 Task: Add Suja Organic Sweet Beets Juice to the cart.
Action: Mouse moved to (20, 95)
Screenshot: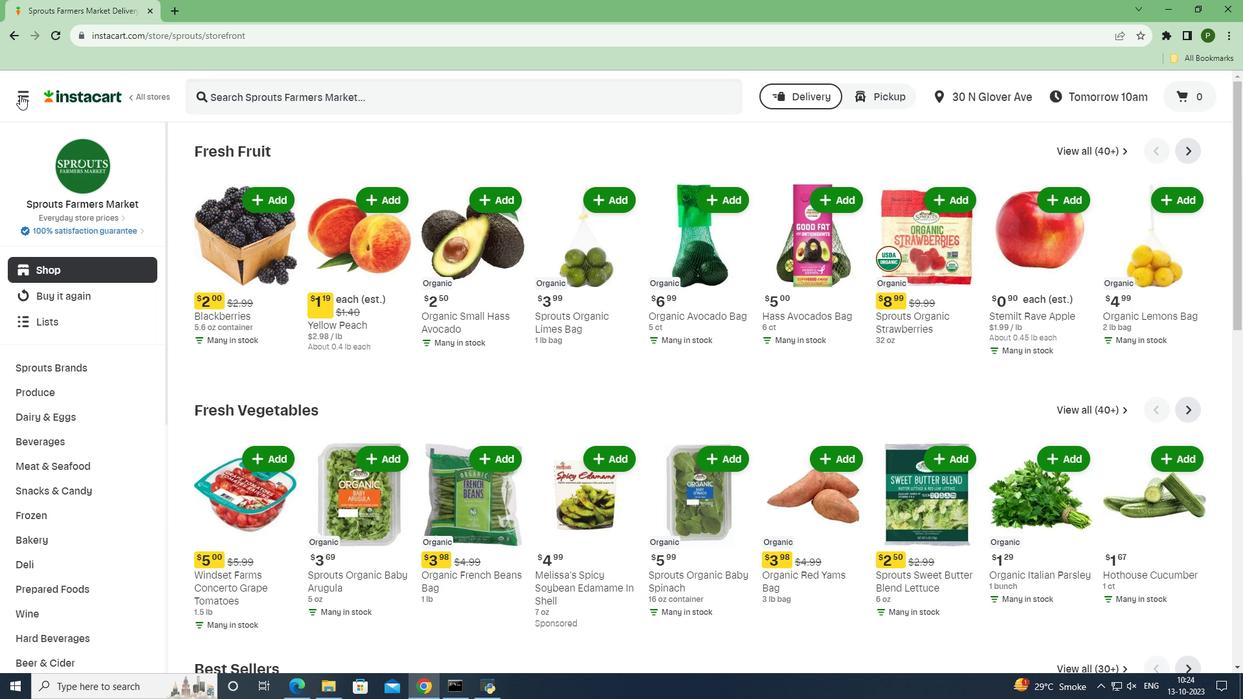 
Action: Mouse pressed left at (20, 95)
Screenshot: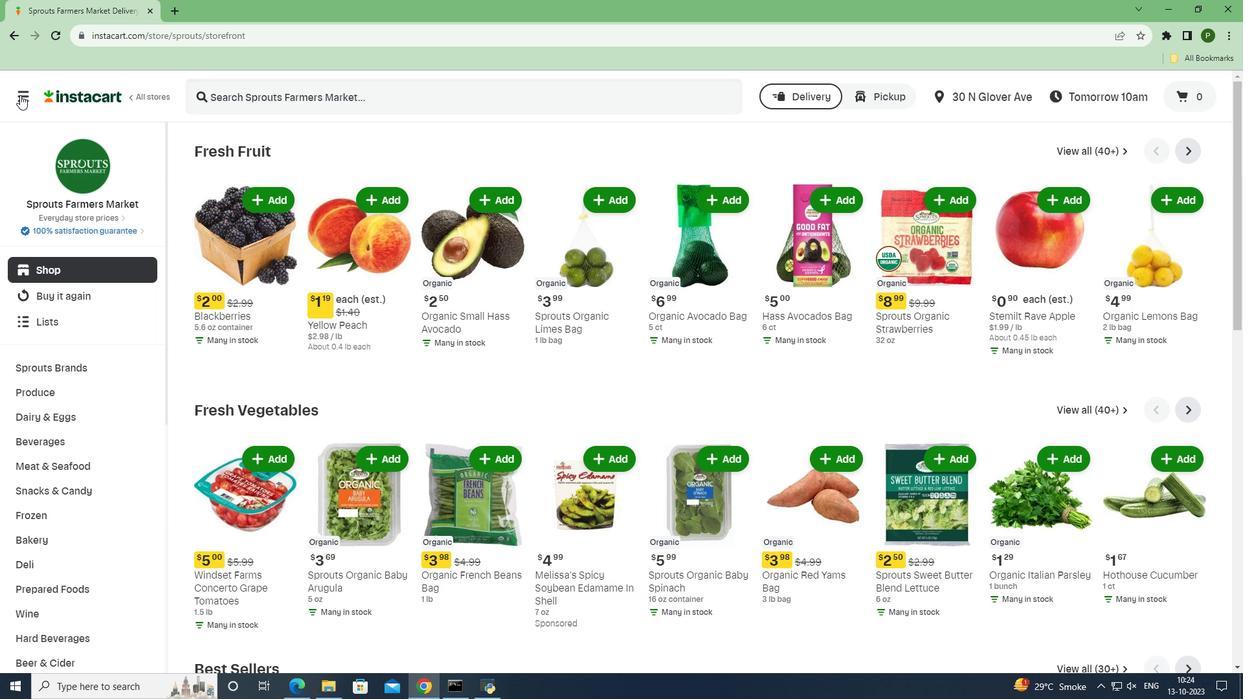 
Action: Mouse moved to (30, 343)
Screenshot: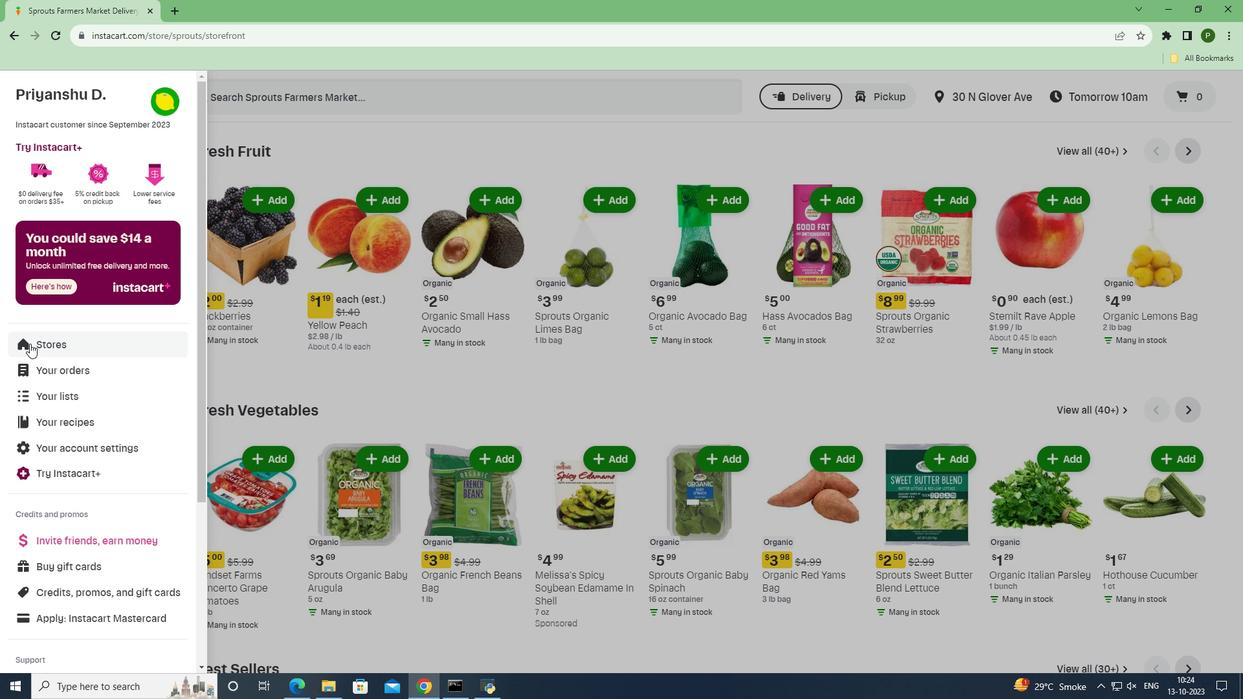 
Action: Mouse pressed left at (30, 343)
Screenshot: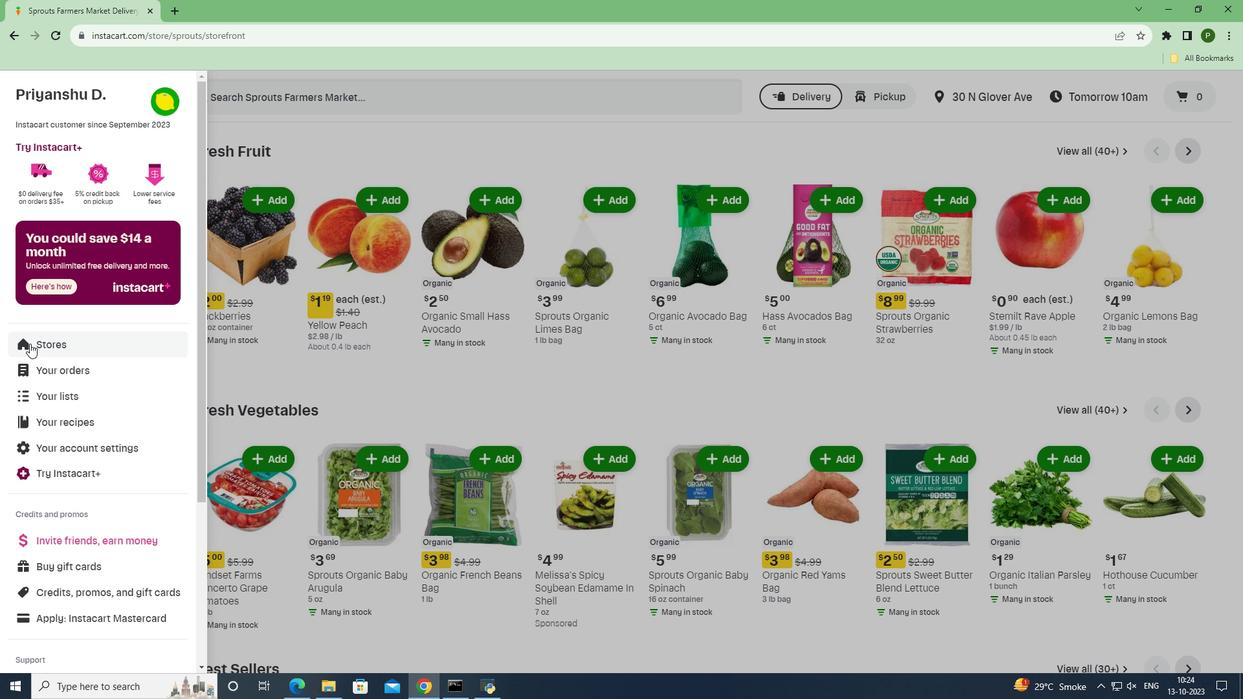 
Action: Mouse moved to (293, 151)
Screenshot: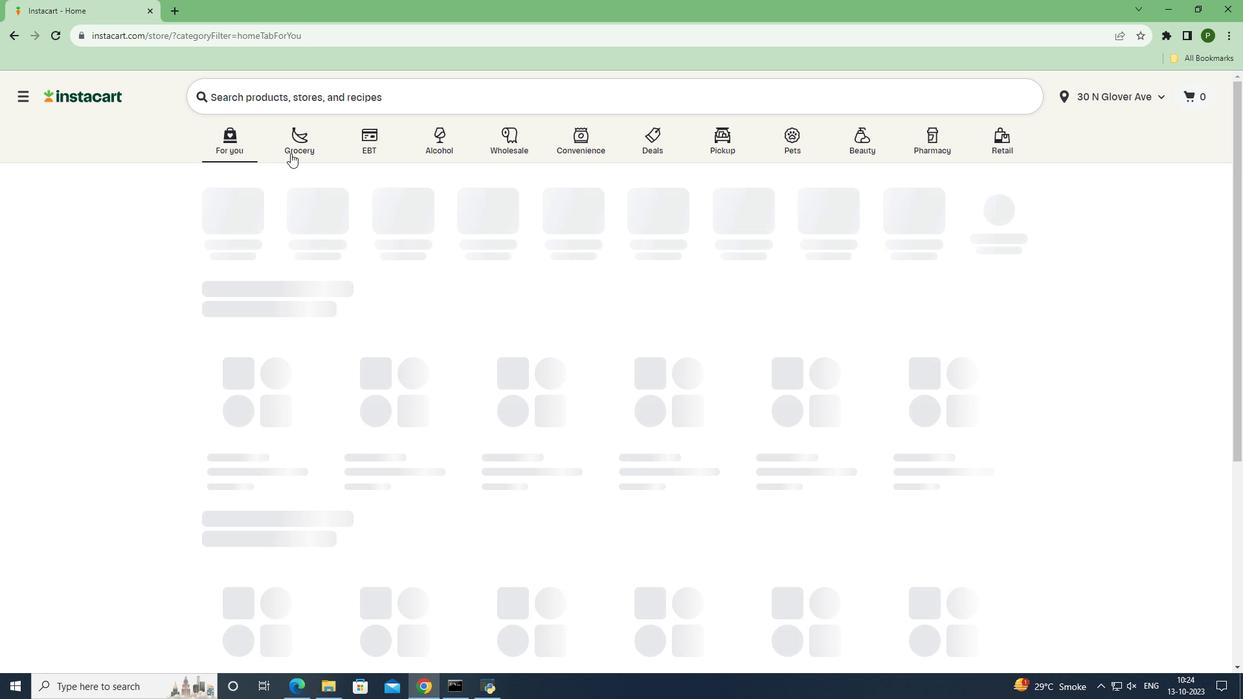 
Action: Mouse pressed left at (293, 151)
Screenshot: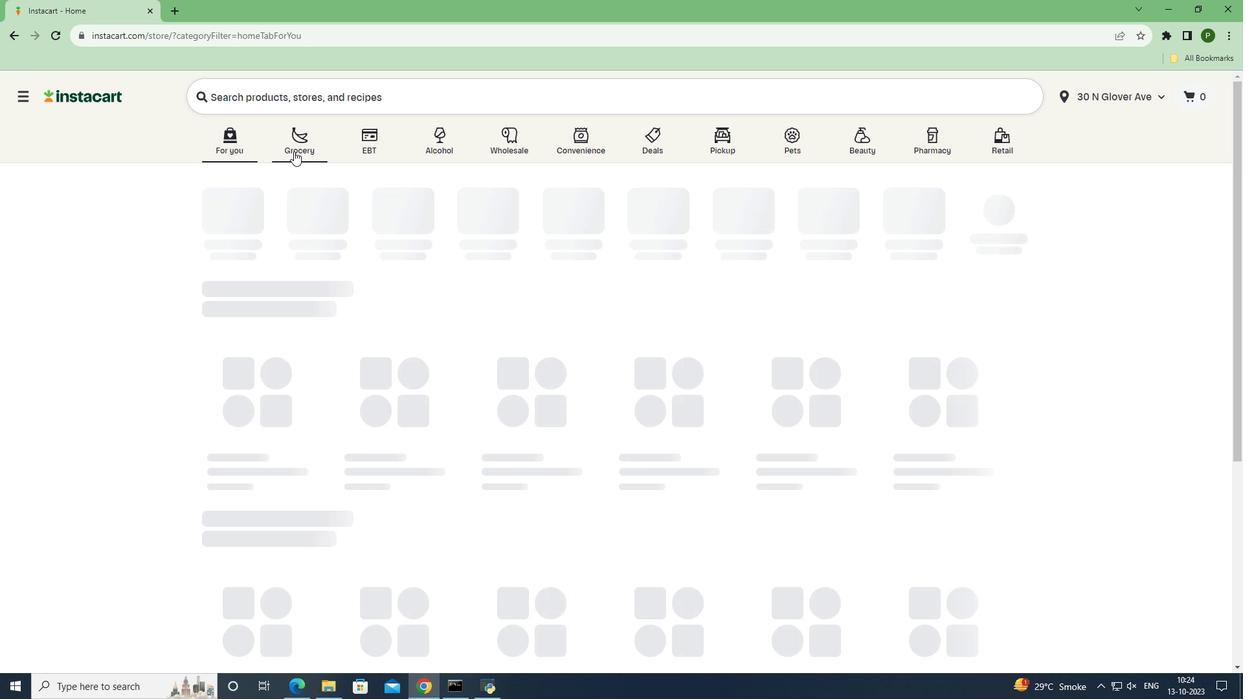 
Action: Mouse moved to (793, 293)
Screenshot: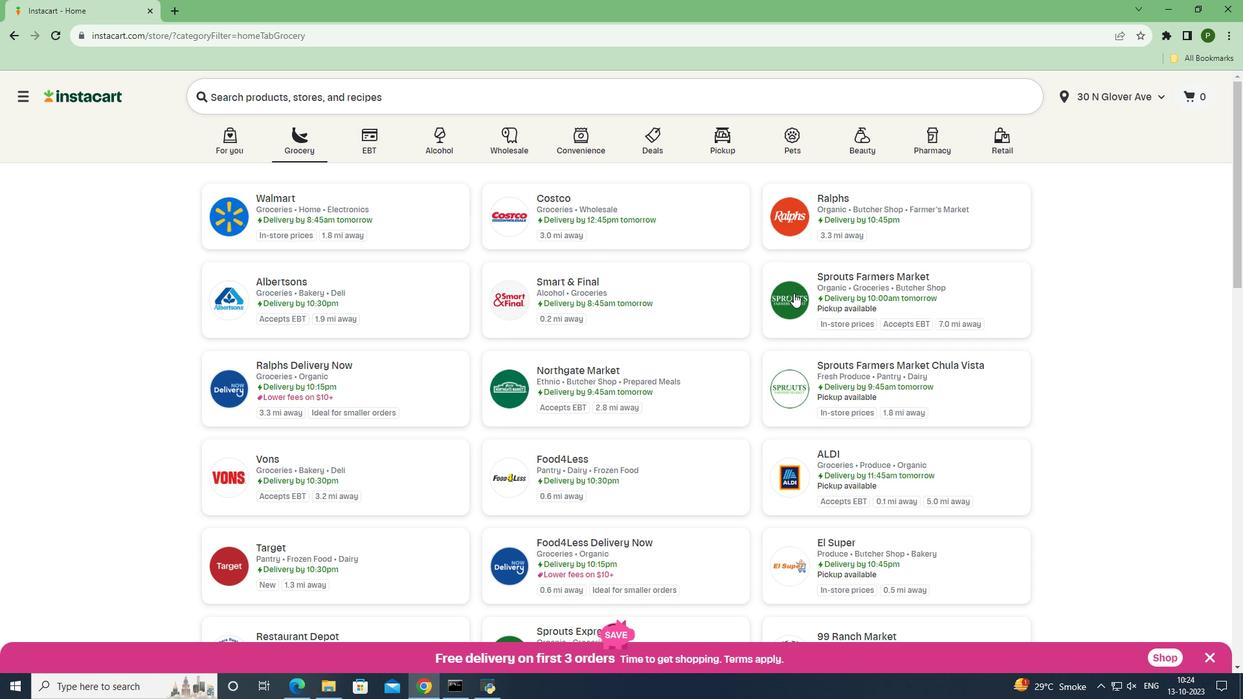 
Action: Mouse pressed left at (793, 293)
Screenshot: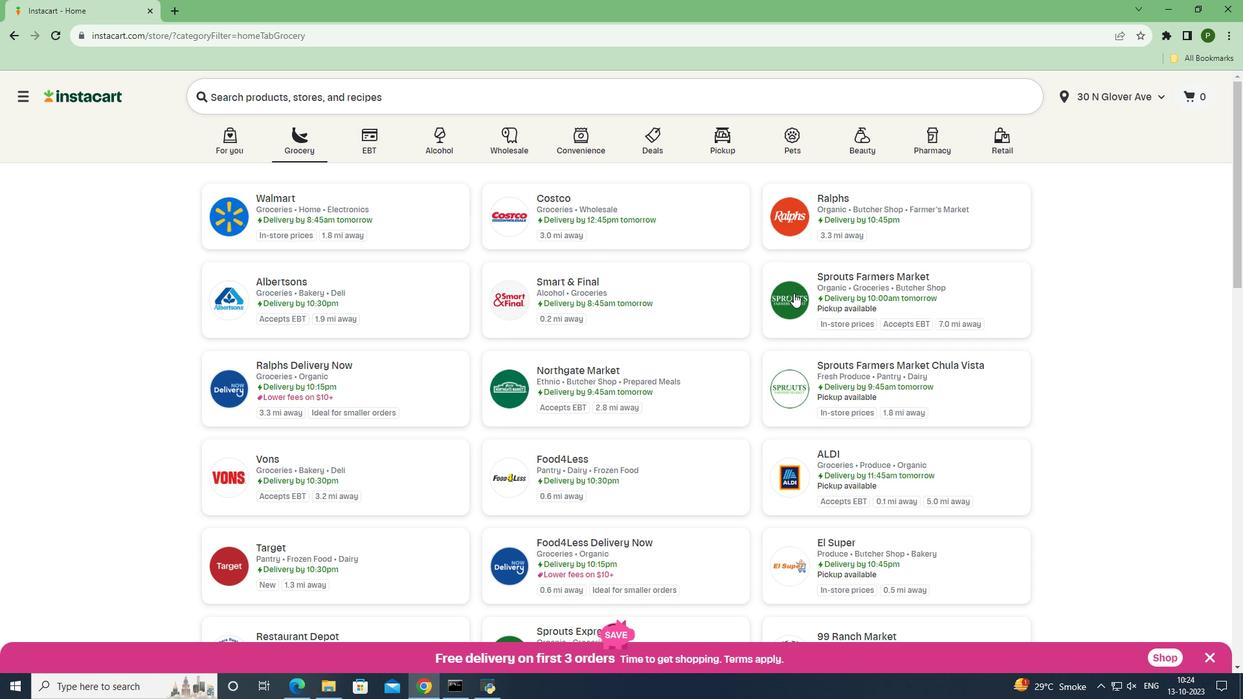 
Action: Mouse moved to (52, 441)
Screenshot: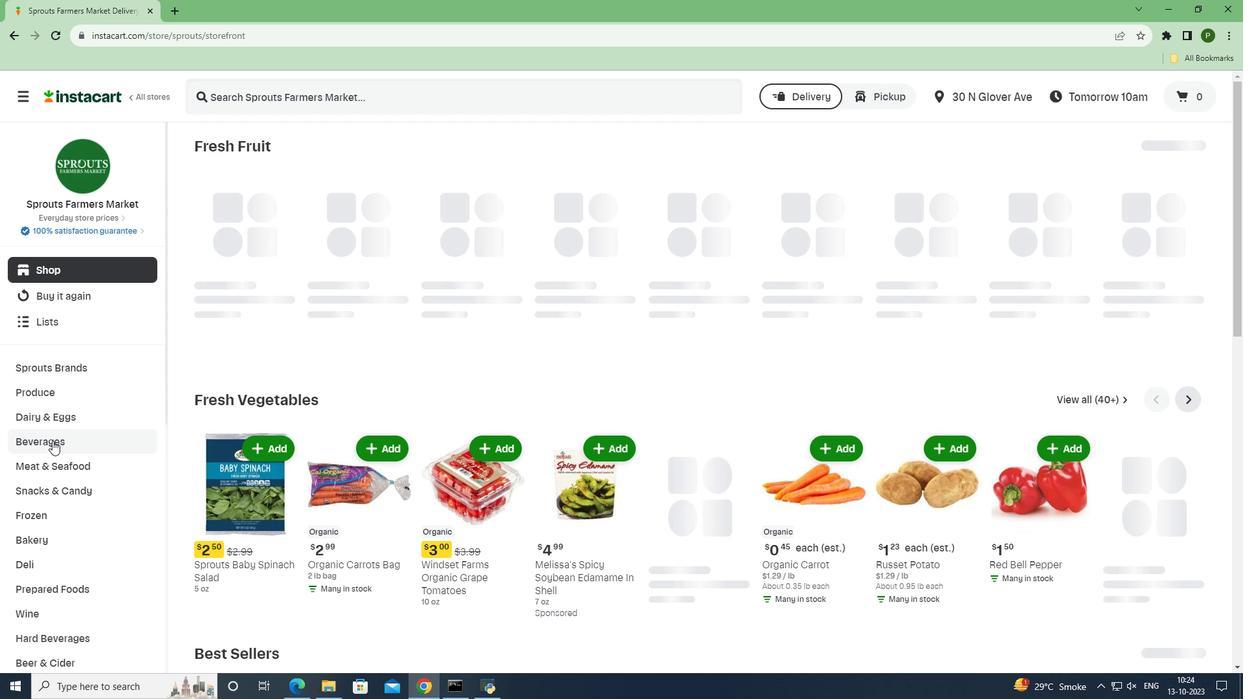 
Action: Mouse pressed left at (52, 441)
Screenshot: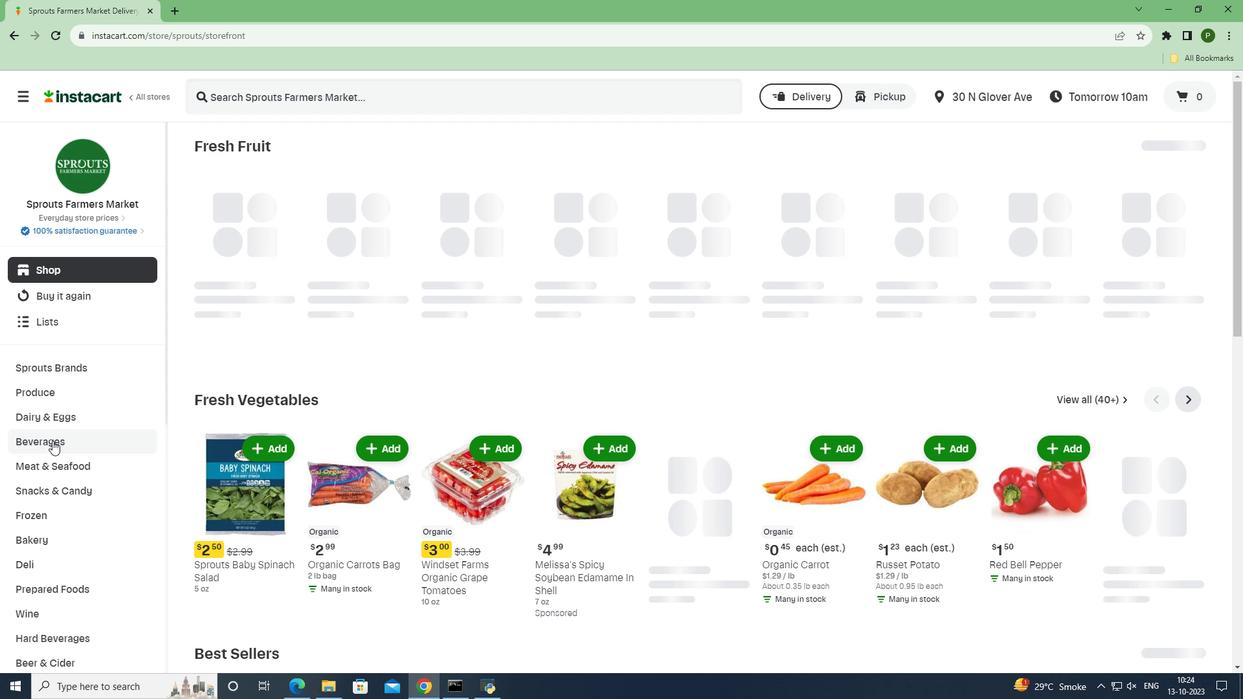 
Action: Mouse moved to (725, 179)
Screenshot: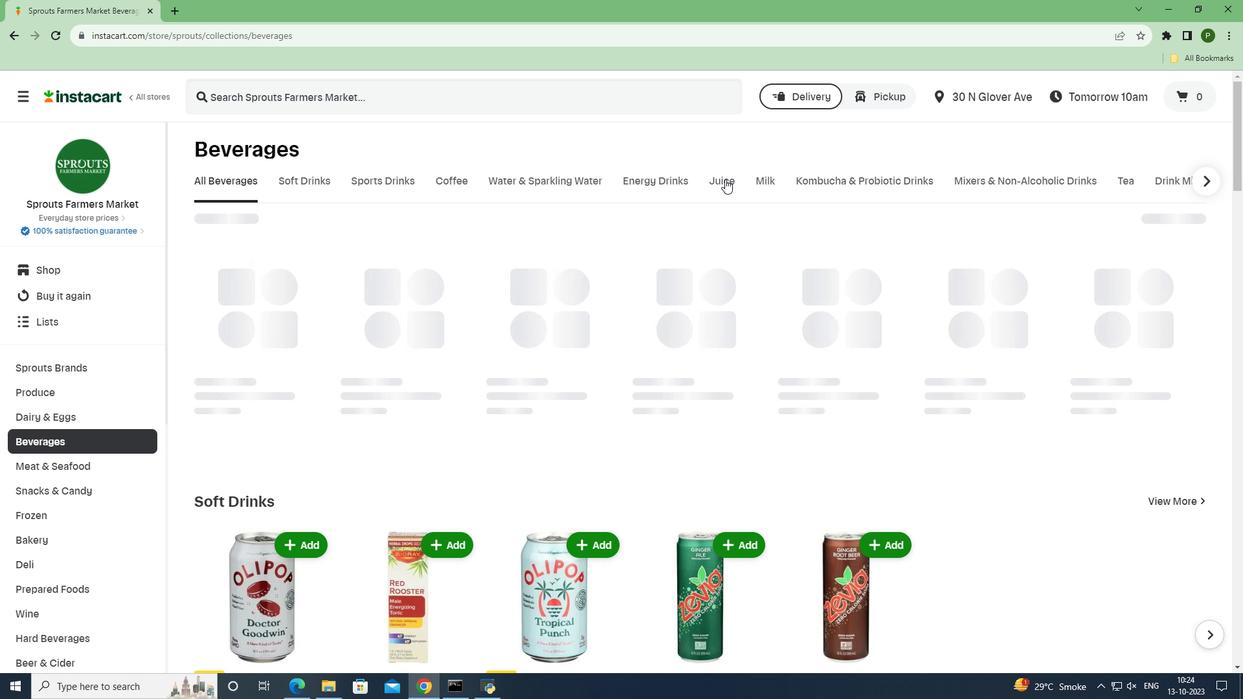 
Action: Mouse pressed left at (725, 179)
Screenshot: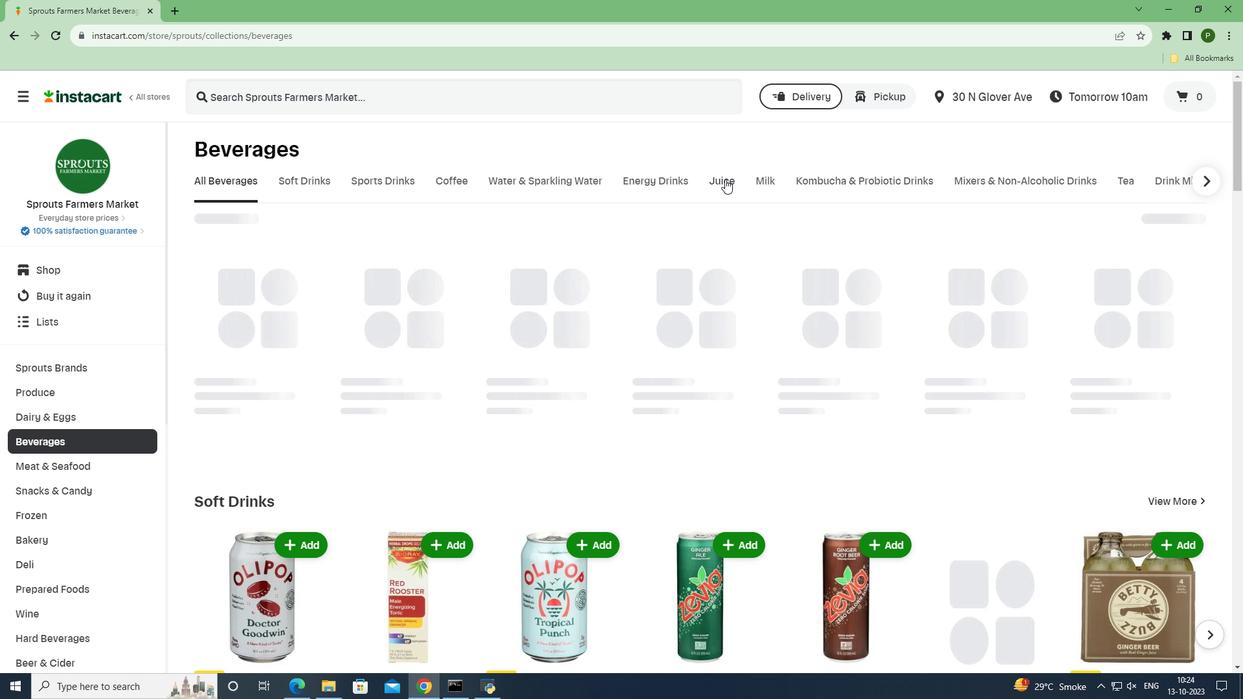 
Action: Mouse moved to (397, 96)
Screenshot: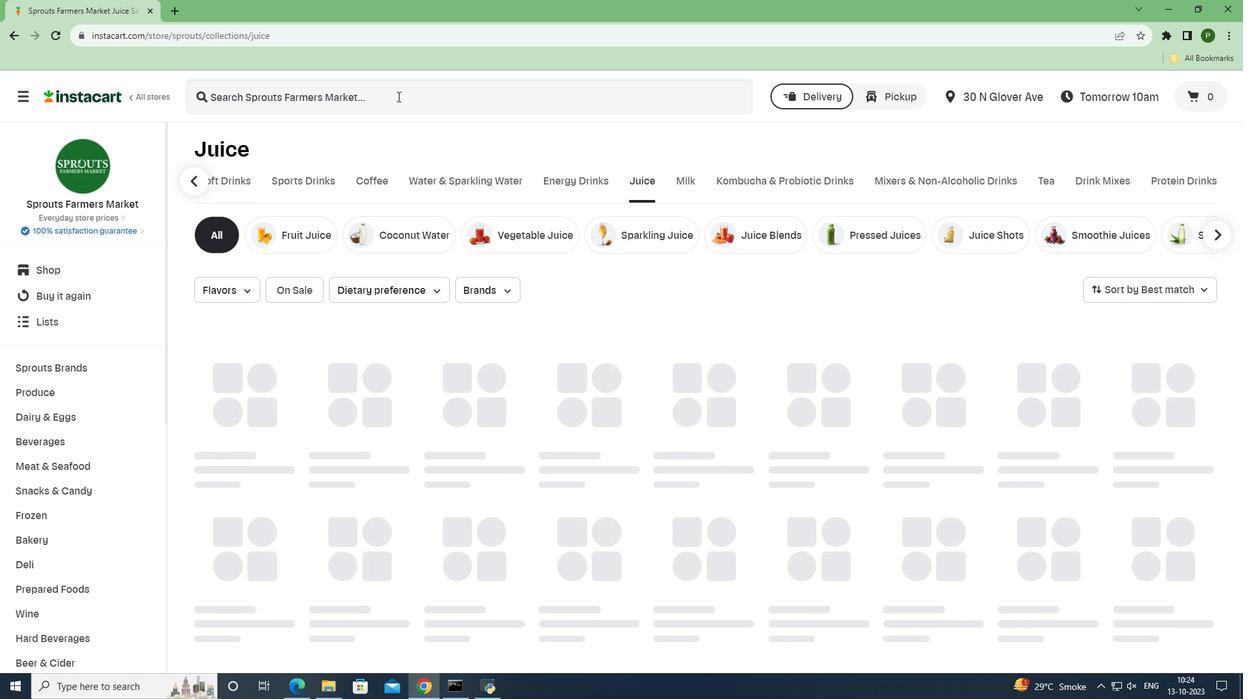 
Action: Mouse pressed left at (397, 96)
Screenshot: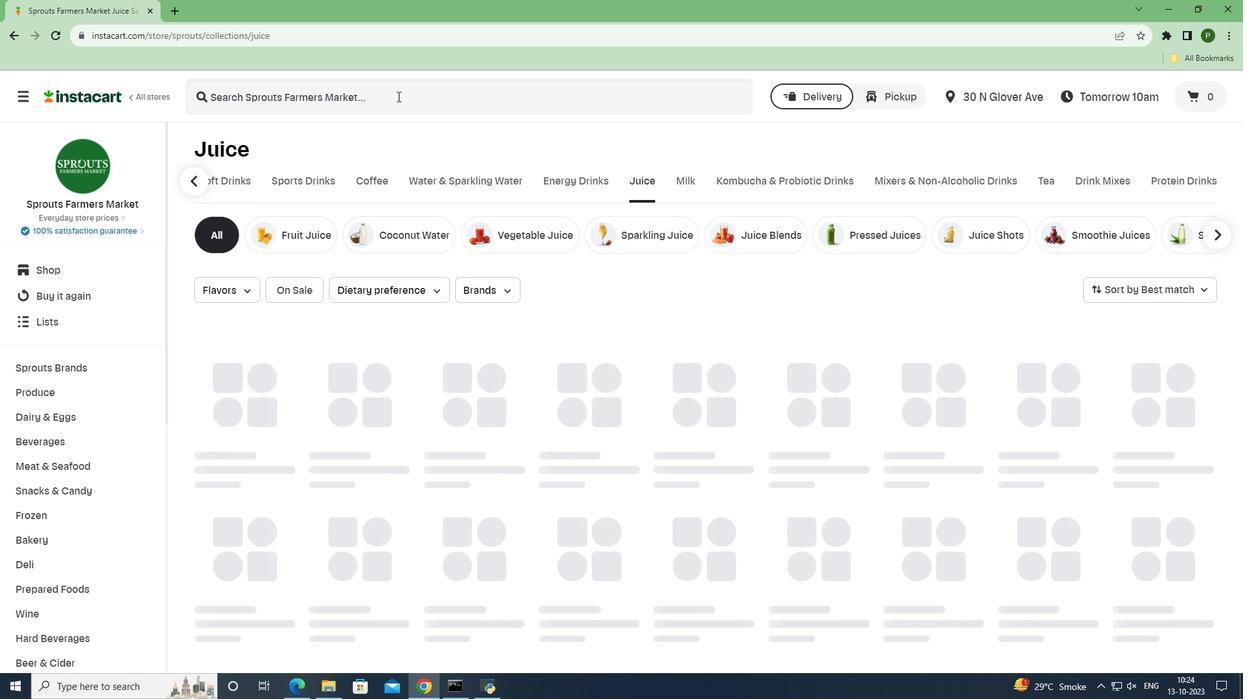 
Action: Key pressed <Key.caps_lock>S<Key.caps_lock>uja<Key.space><Key.caps_lock>O<Key.caps_lock>rganic<Key.space><Key.caps_lock>S<Key.caps_lock>weet<Key.space><Key.caps_lock>B<Key.caps_lock>eets<Key.space><Key.caps_lock>J<Key.caps_lock>uice<Key.space><Key.enter>
Screenshot: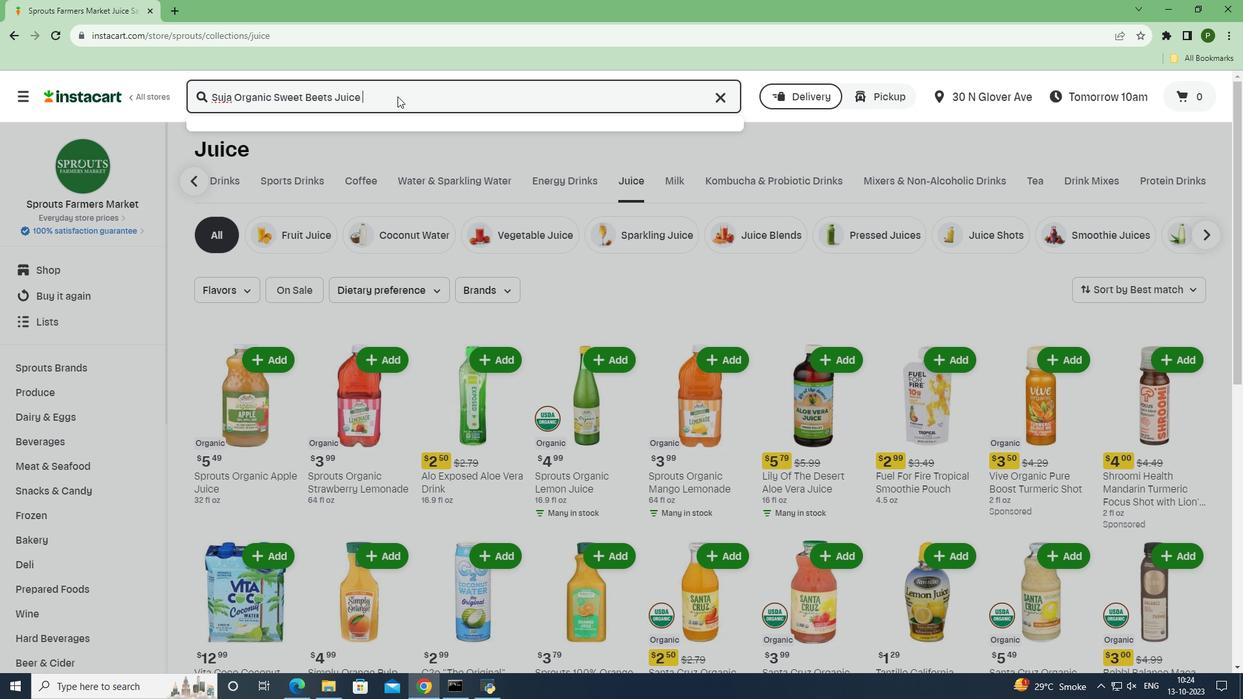 
Action: Mouse moved to (552, 229)
Screenshot: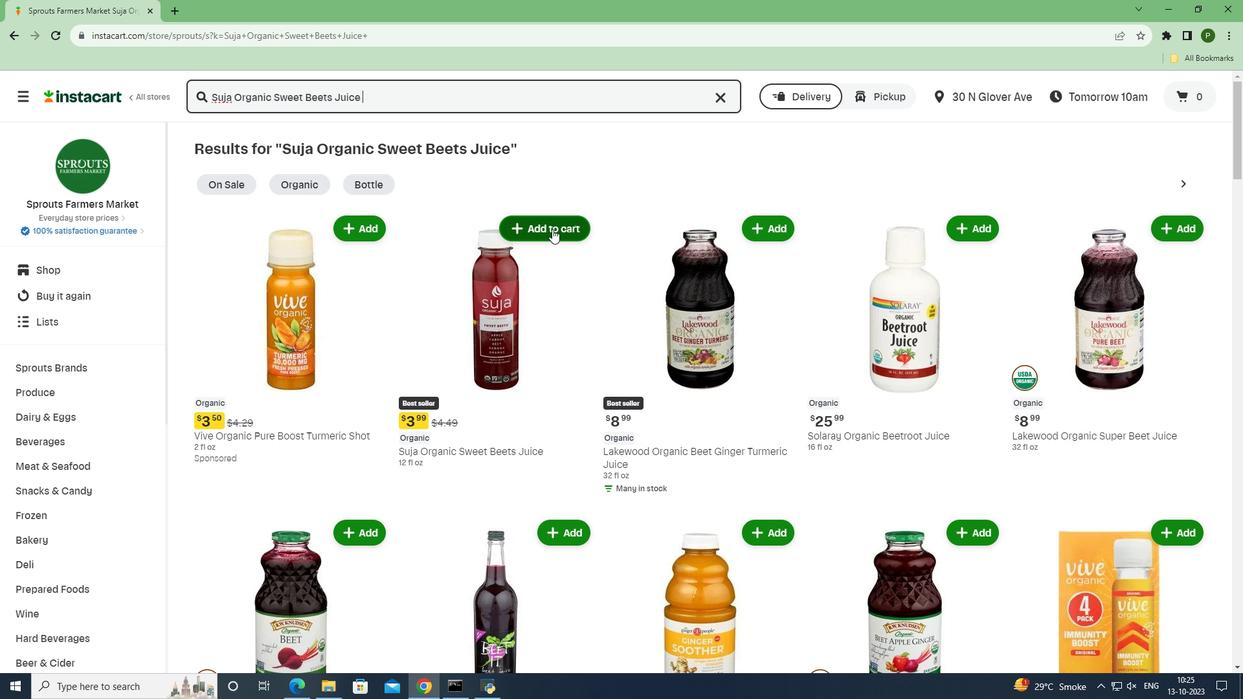
Action: Mouse pressed left at (552, 229)
Screenshot: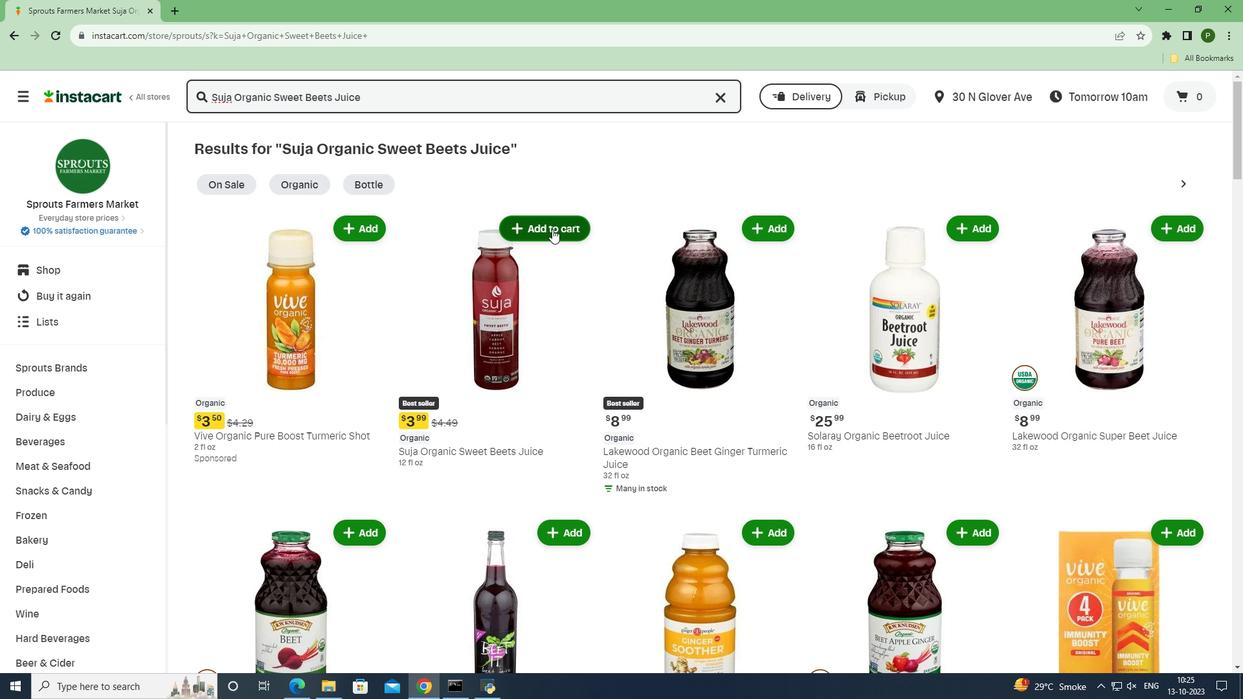 
Action: Mouse moved to (575, 305)
Screenshot: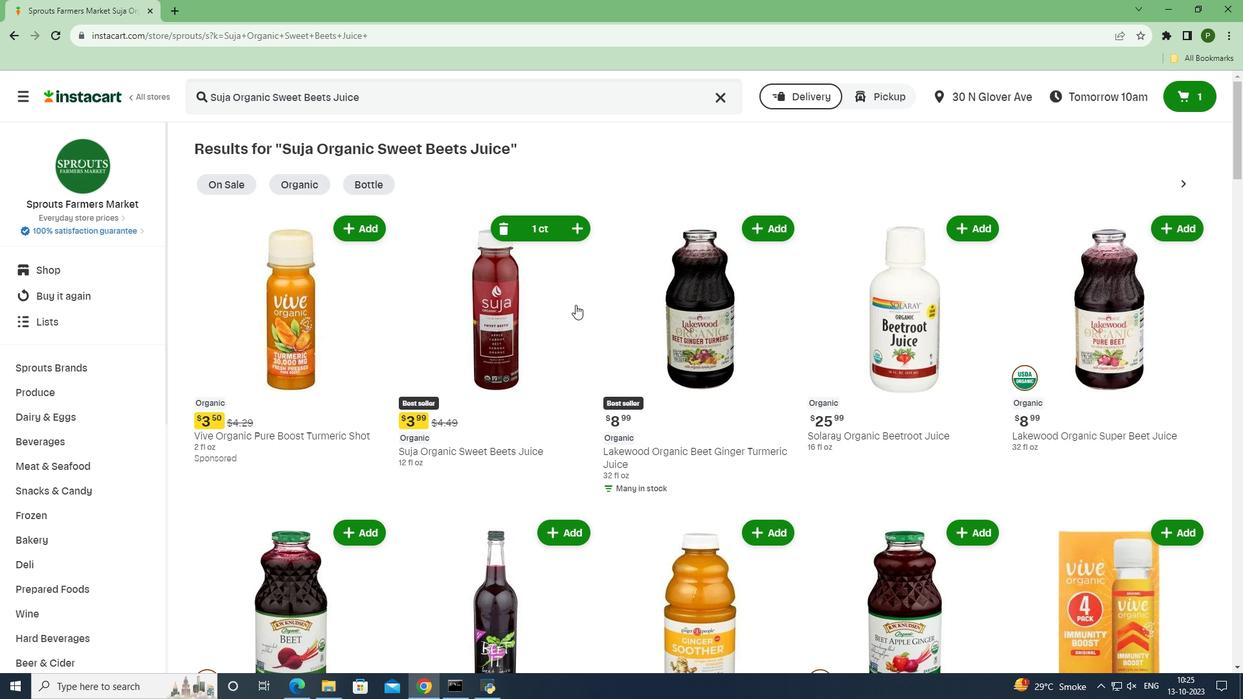 
